 Task: Add Three Bridges Spinach and Bell Pepper Egg Bites made with Egg White to the cart.
Action: Mouse moved to (19, 133)
Screenshot: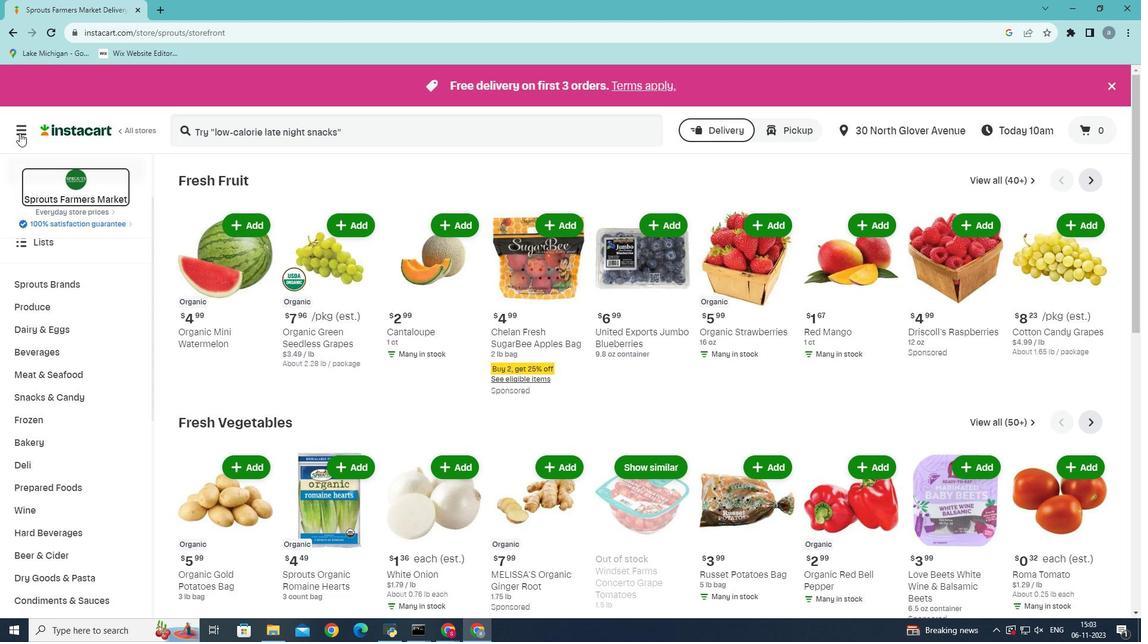 
Action: Mouse pressed left at (19, 133)
Screenshot: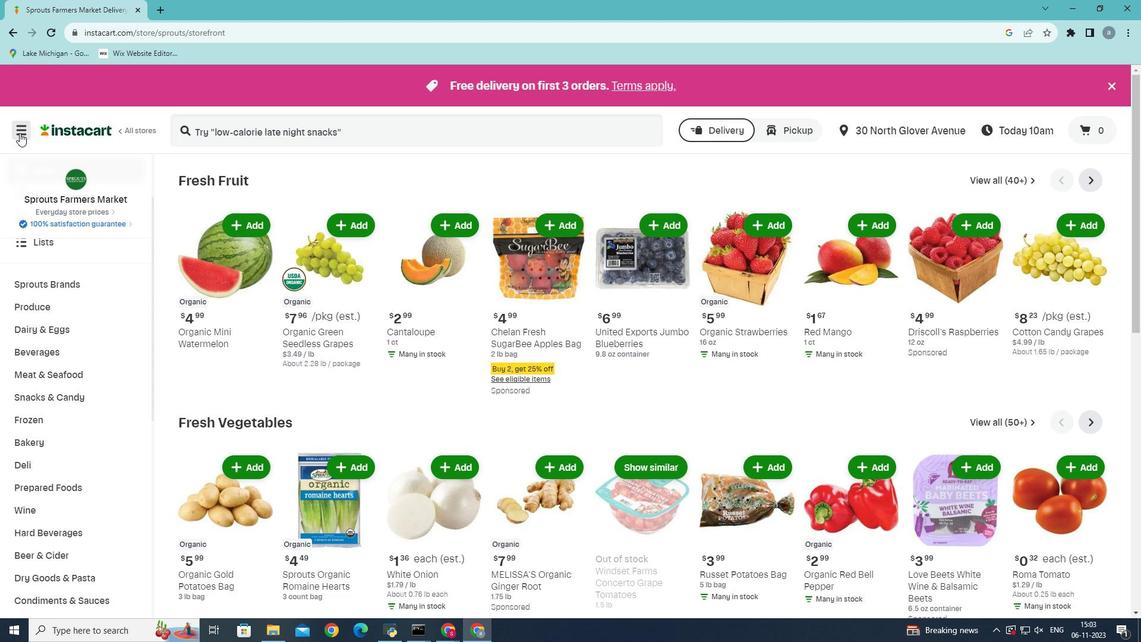 
Action: Mouse moved to (56, 331)
Screenshot: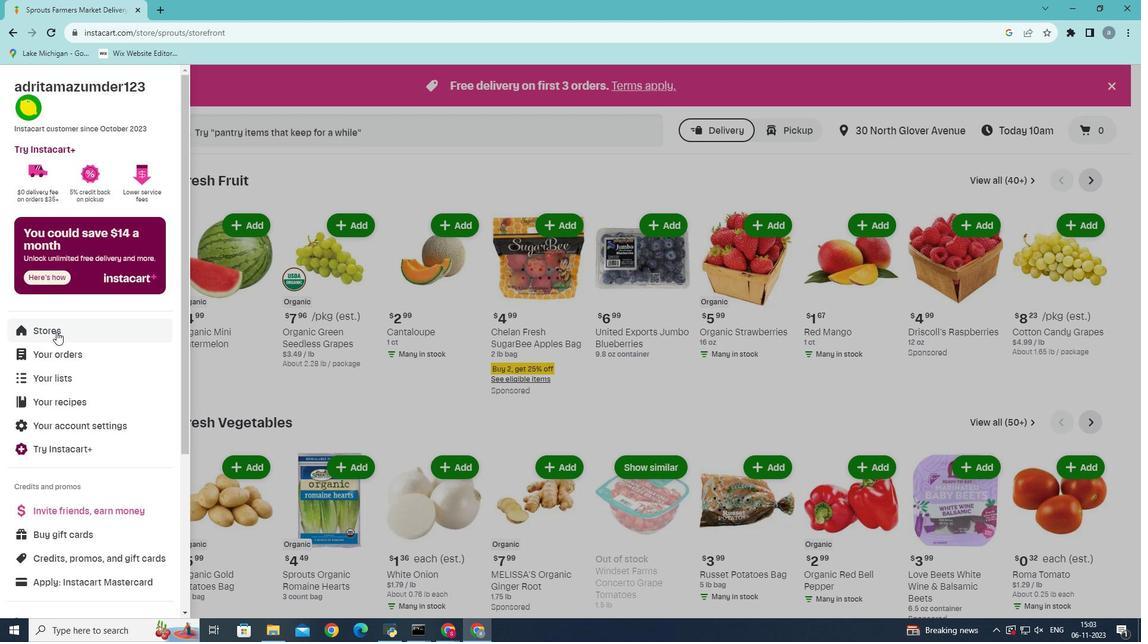 
Action: Mouse pressed left at (56, 331)
Screenshot: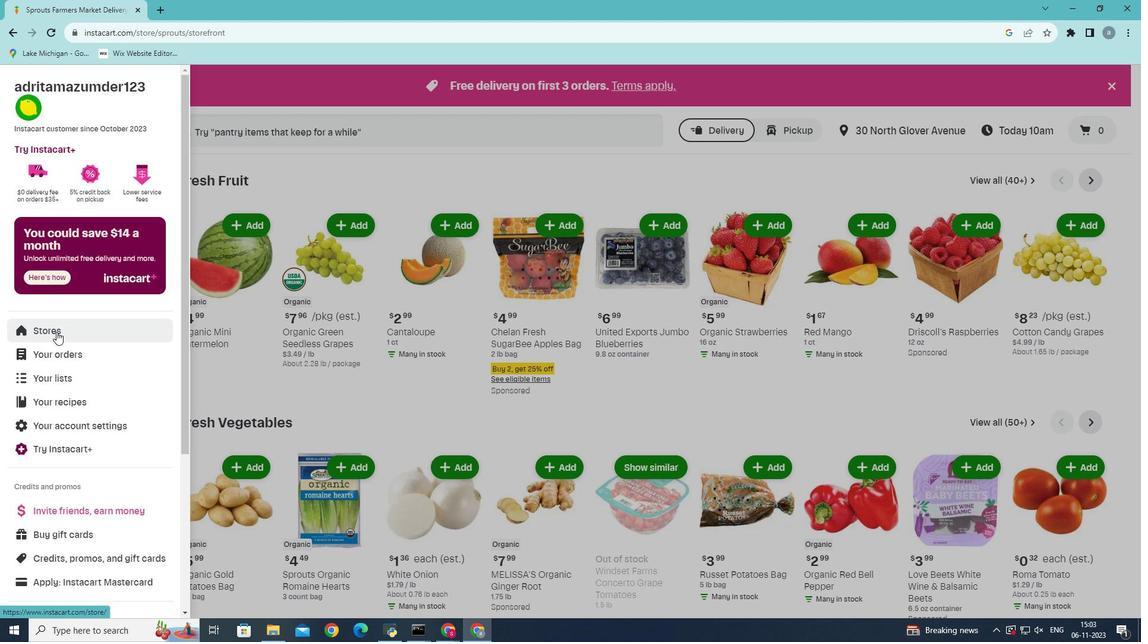 
Action: Mouse moved to (281, 144)
Screenshot: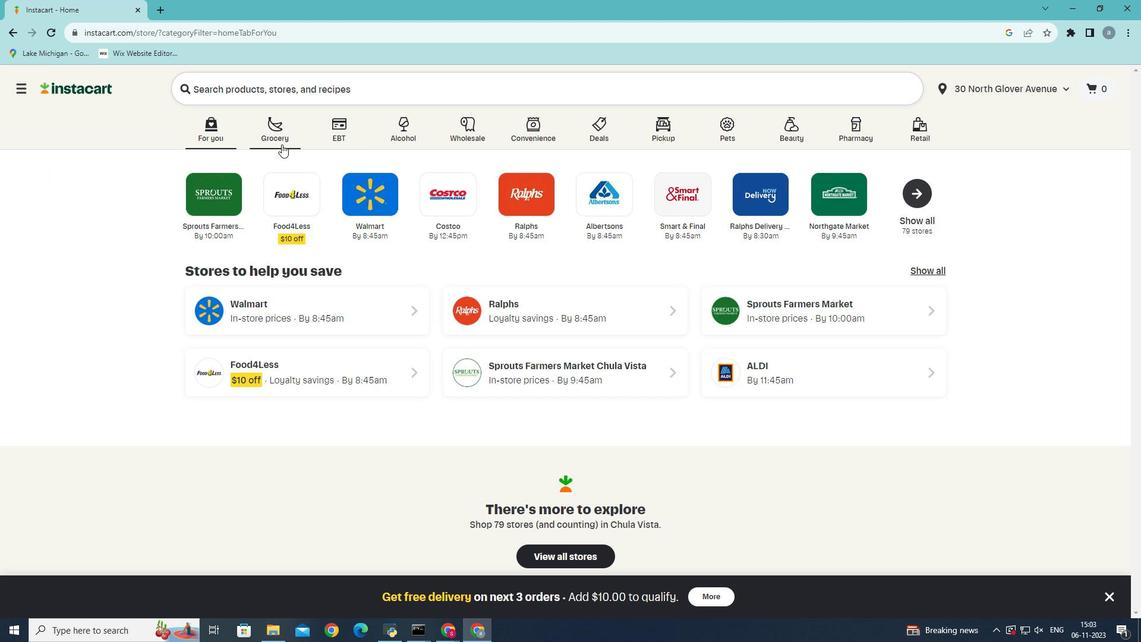 
Action: Mouse pressed left at (281, 144)
Screenshot: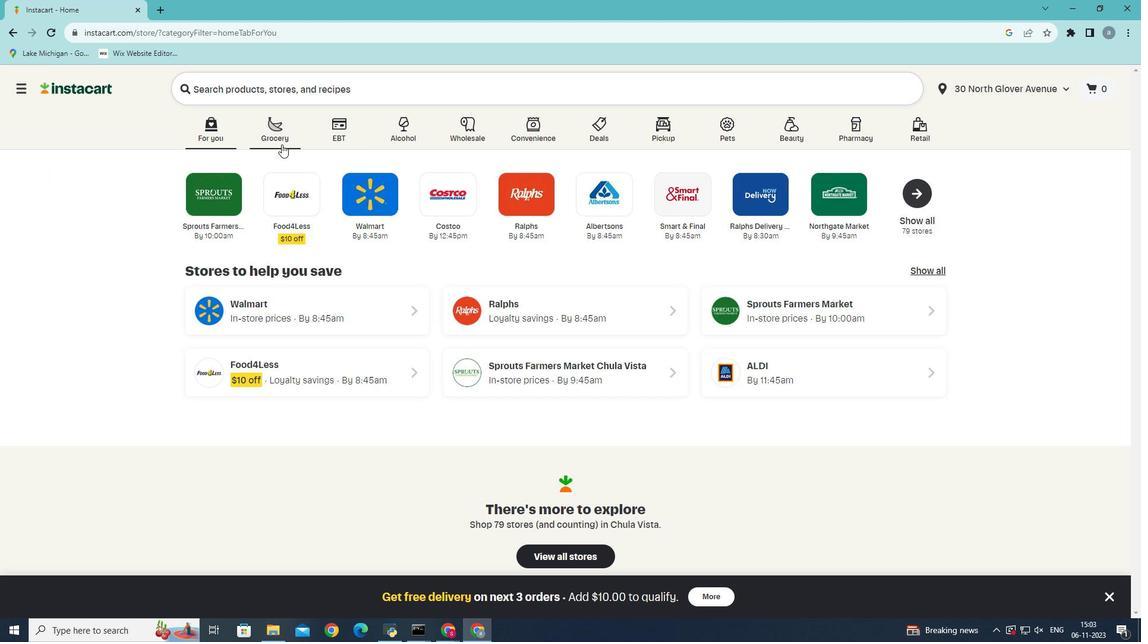 
Action: Mouse moved to (287, 355)
Screenshot: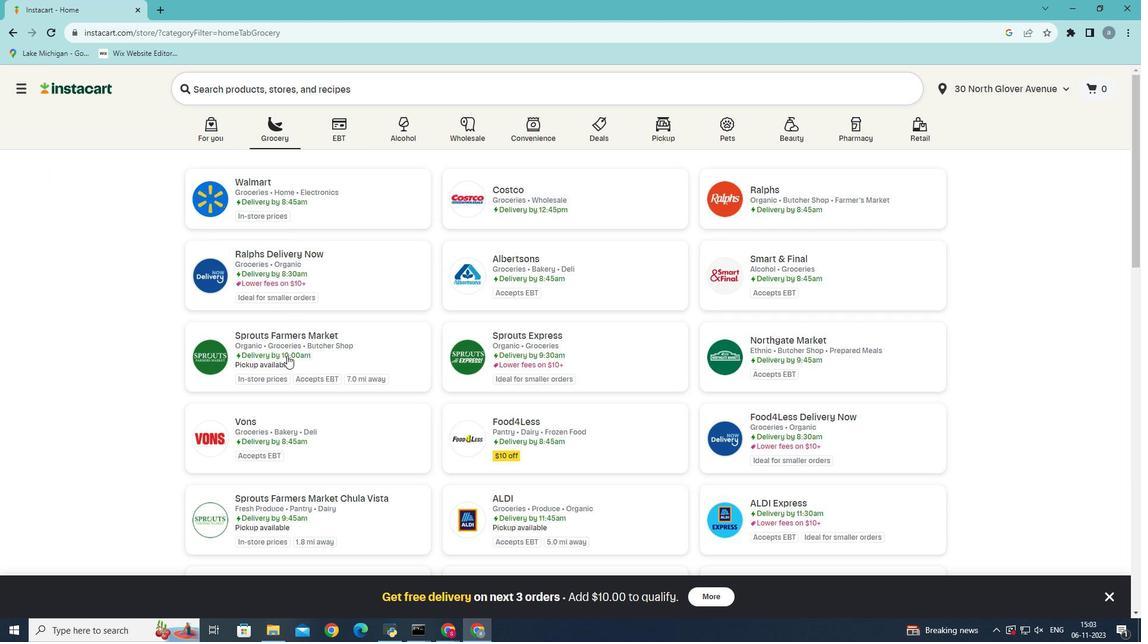 
Action: Mouse pressed left at (287, 355)
Screenshot: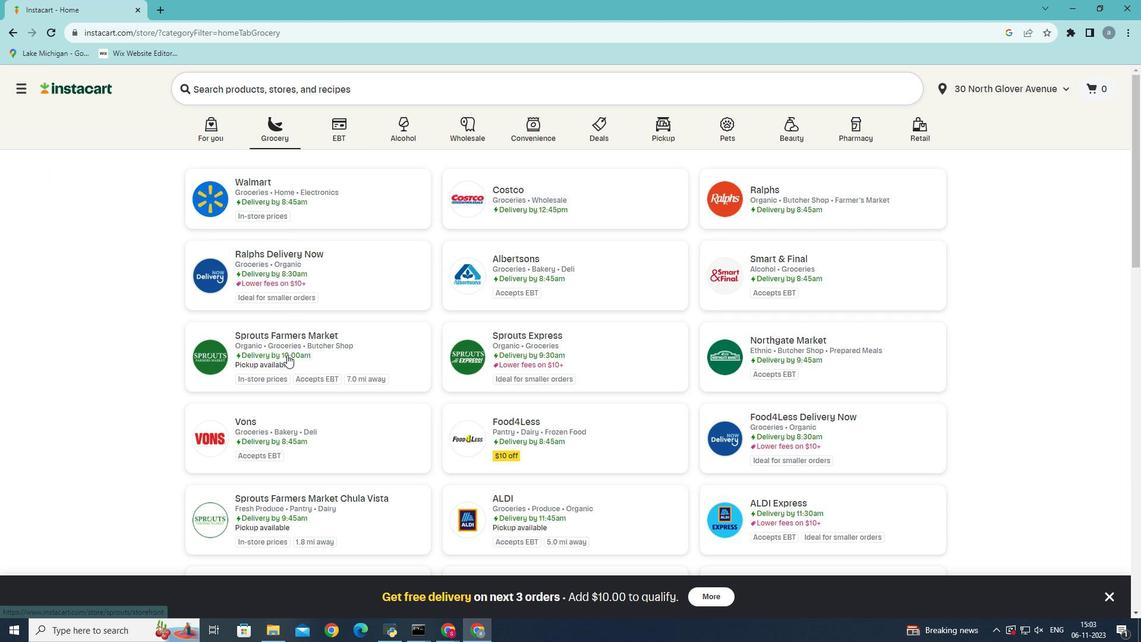 
Action: Mouse moved to (54, 609)
Screenshot: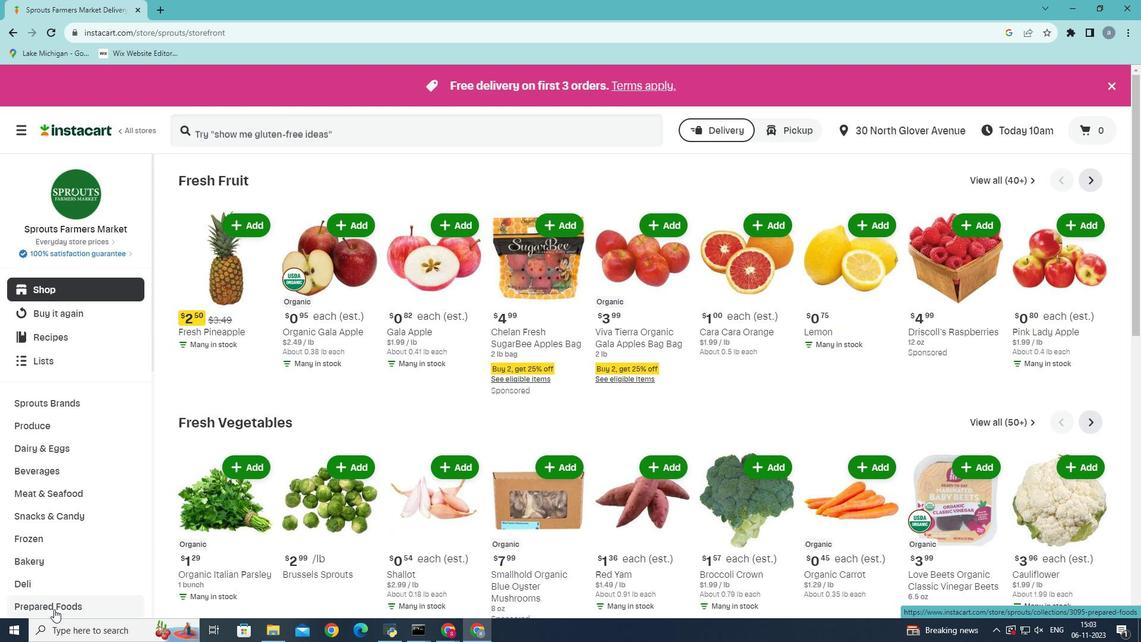 
Action: Mouse pressed left at (54, 609)
Screenshot: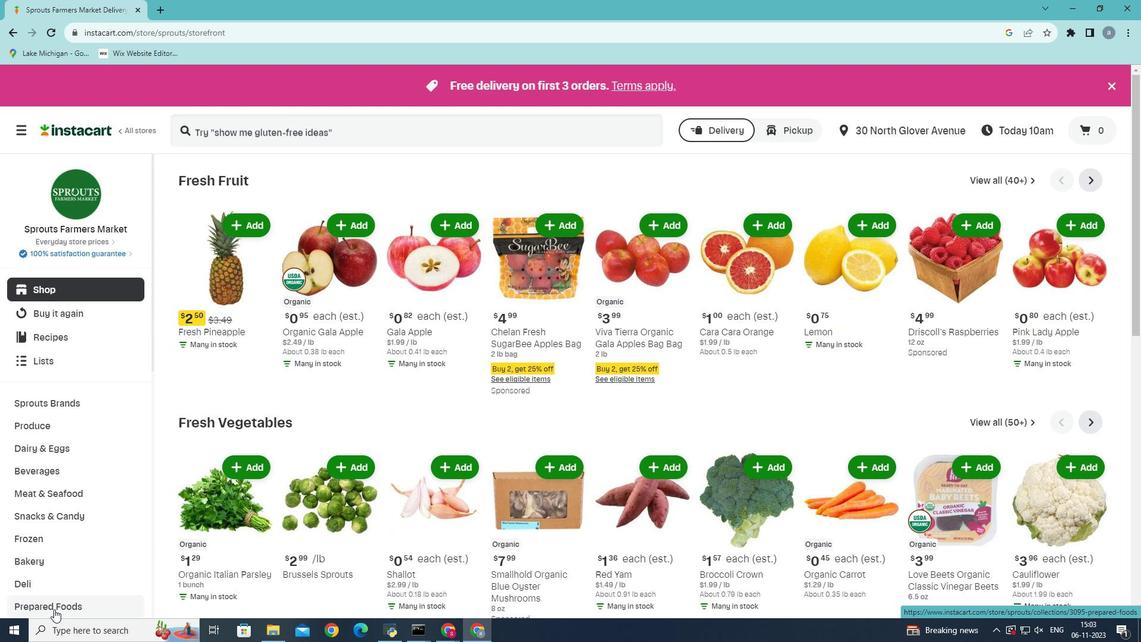 
Action: Mouse moved to (420, 211)
Screenshot: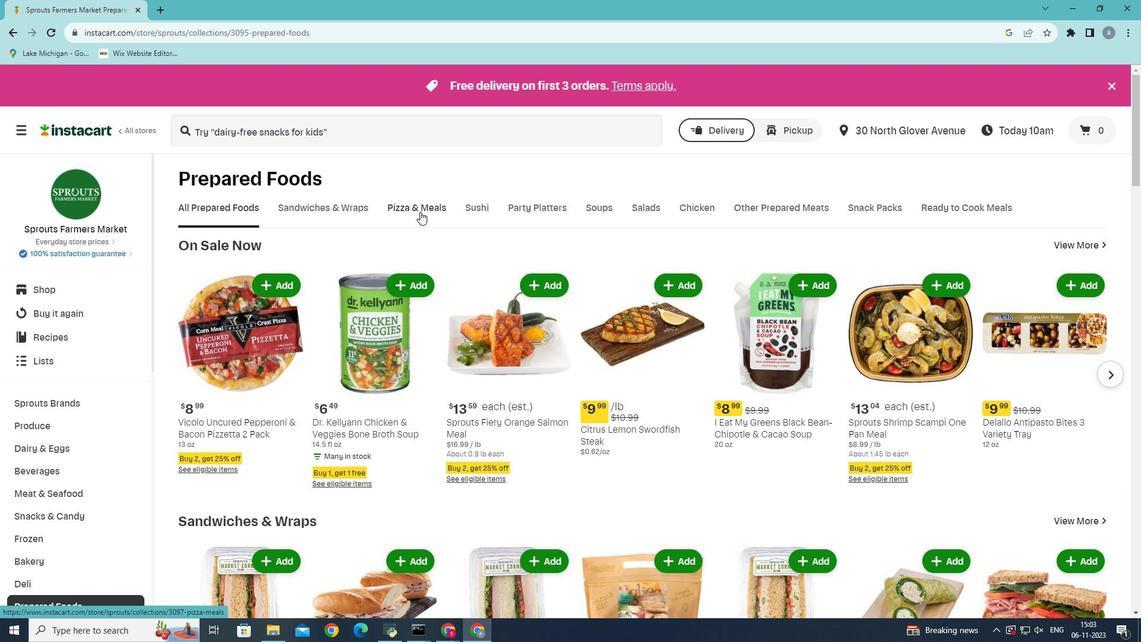 
Action: Mouse pressed left at (420, 211)
Screenshot: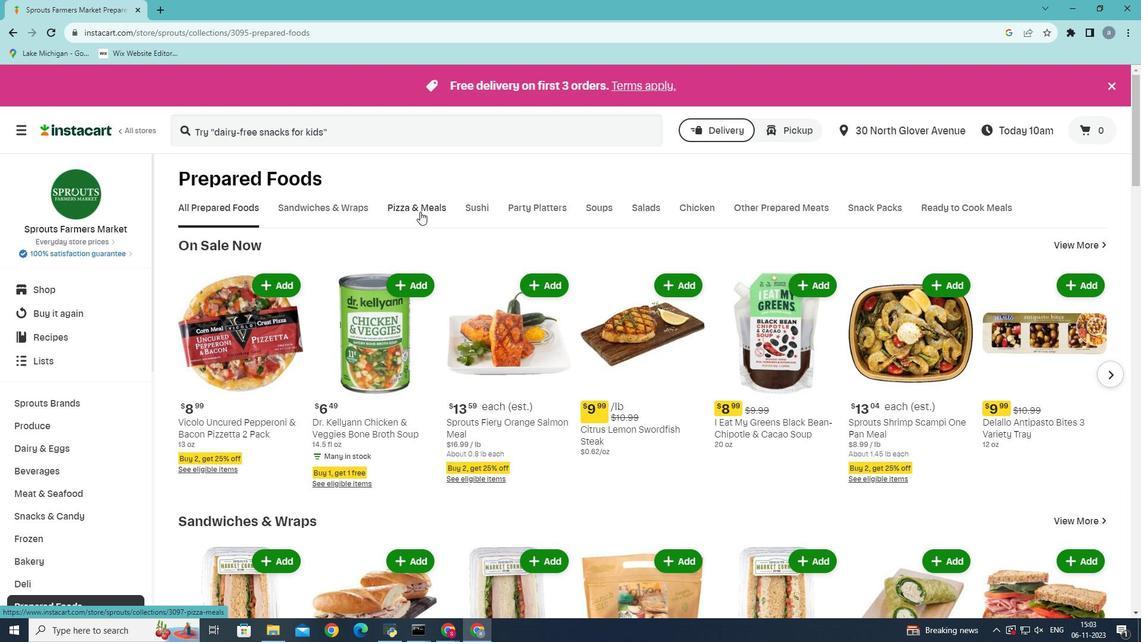 
Action: Mouse moved to (797, 258)
Screenshot: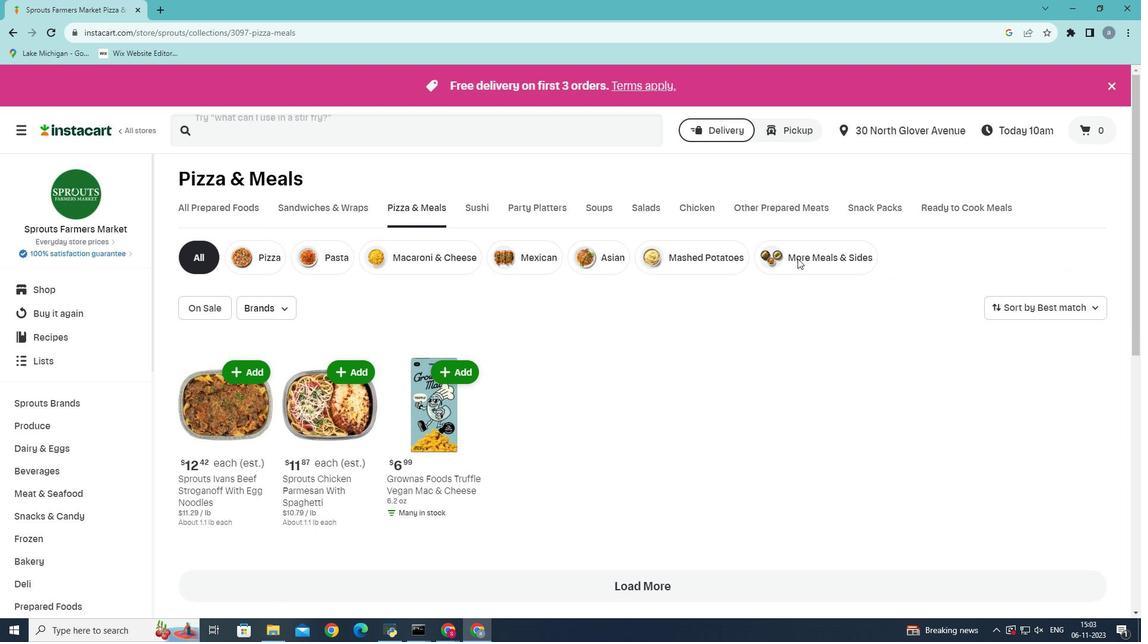 
Action: Mouse pressed left at (797, 258)
Screenshot: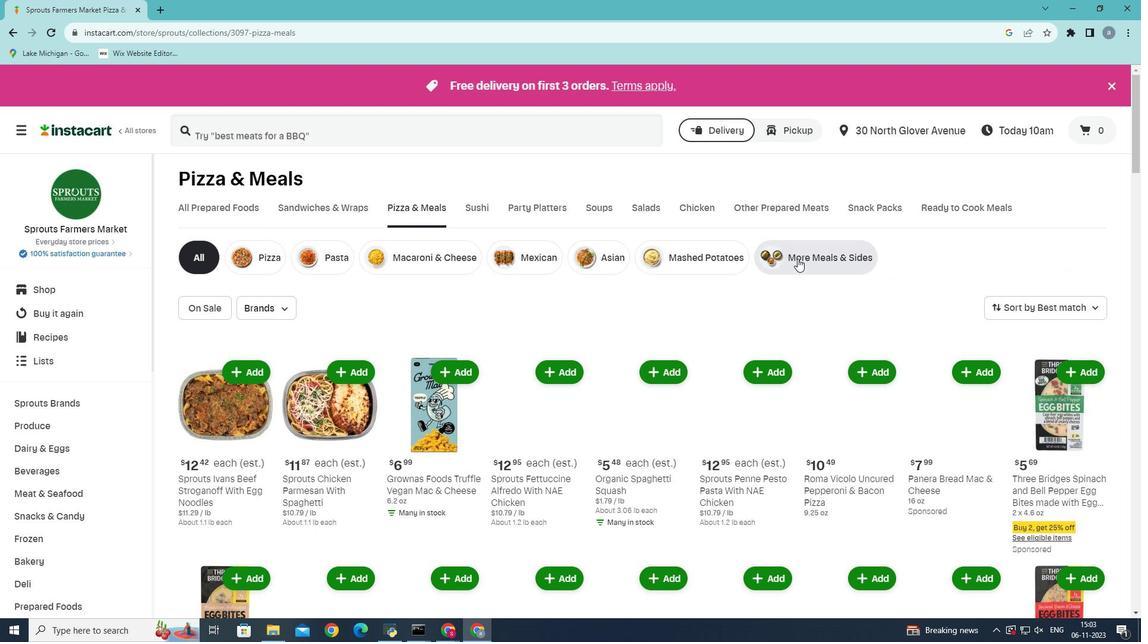 
Action: Mouse moved to (247, 132)
Screenshot: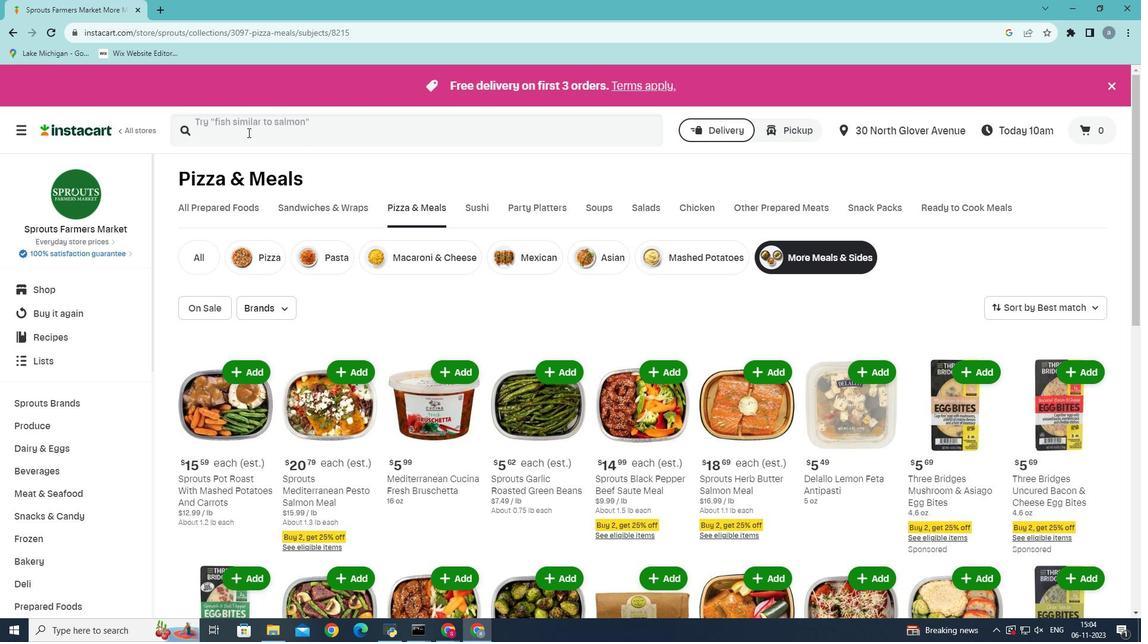 
Action: Mouse pressed left at (247, 132)
Screenshot: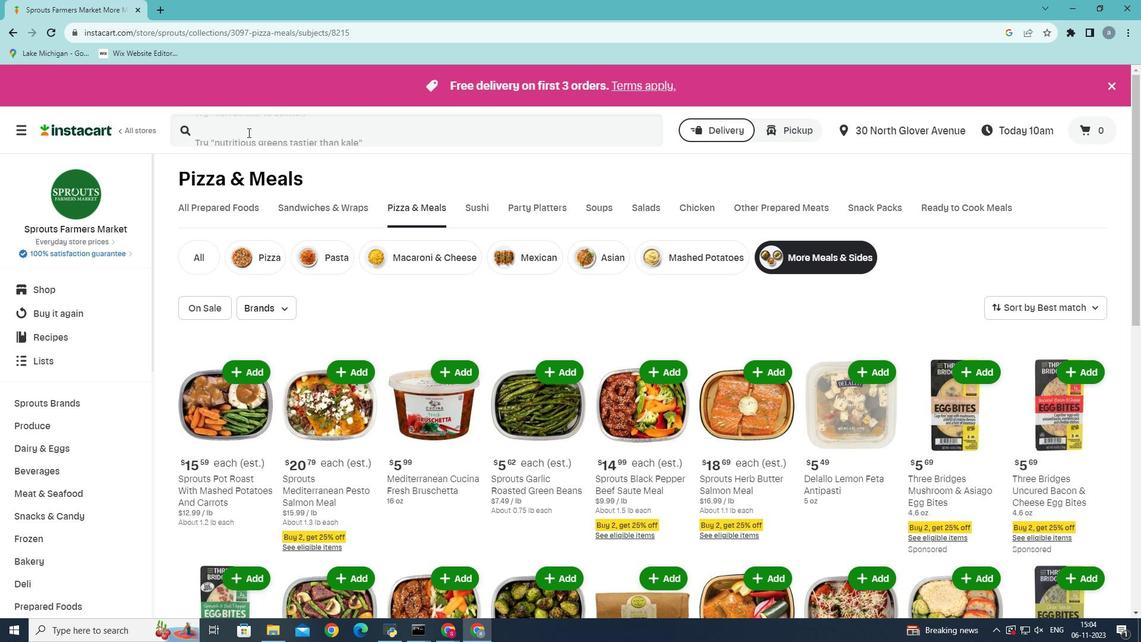 
Action: Key pressed three<Key.space>bridges<Key.space>spinach<Key.space>and<Key.space>bell<Key.space>pepper<Key.space>egg<Key.space>bites<Key.space>made<Key.space>with<Key.space>egg<Key.space>white<Key.enter>
Screenshot: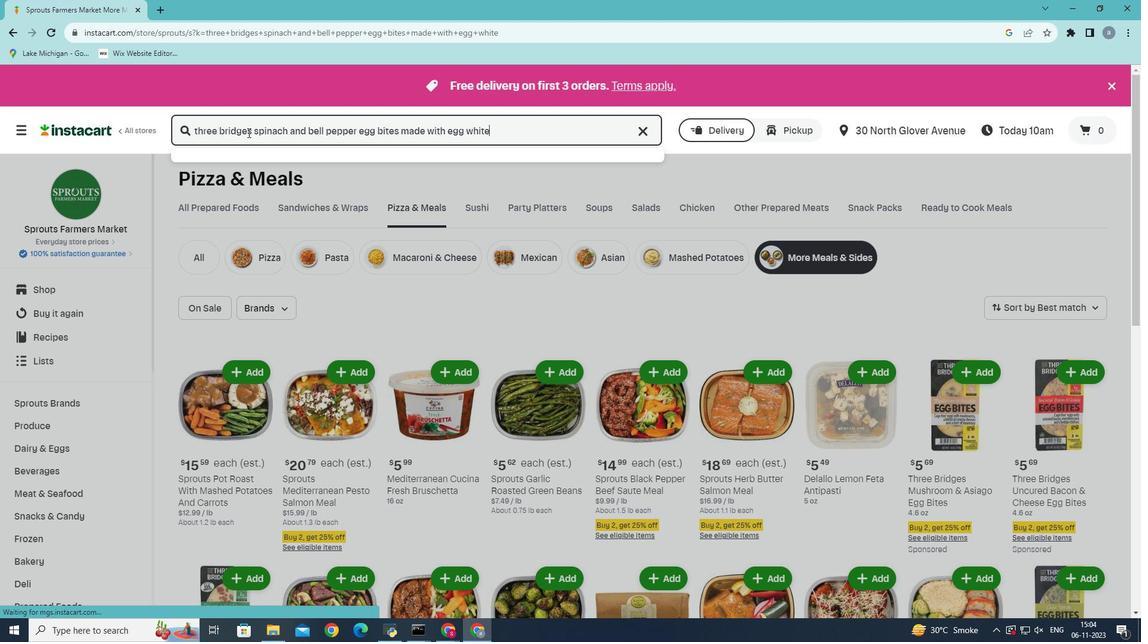 
Action: Mouse moved to (332, 255)
Screenshot: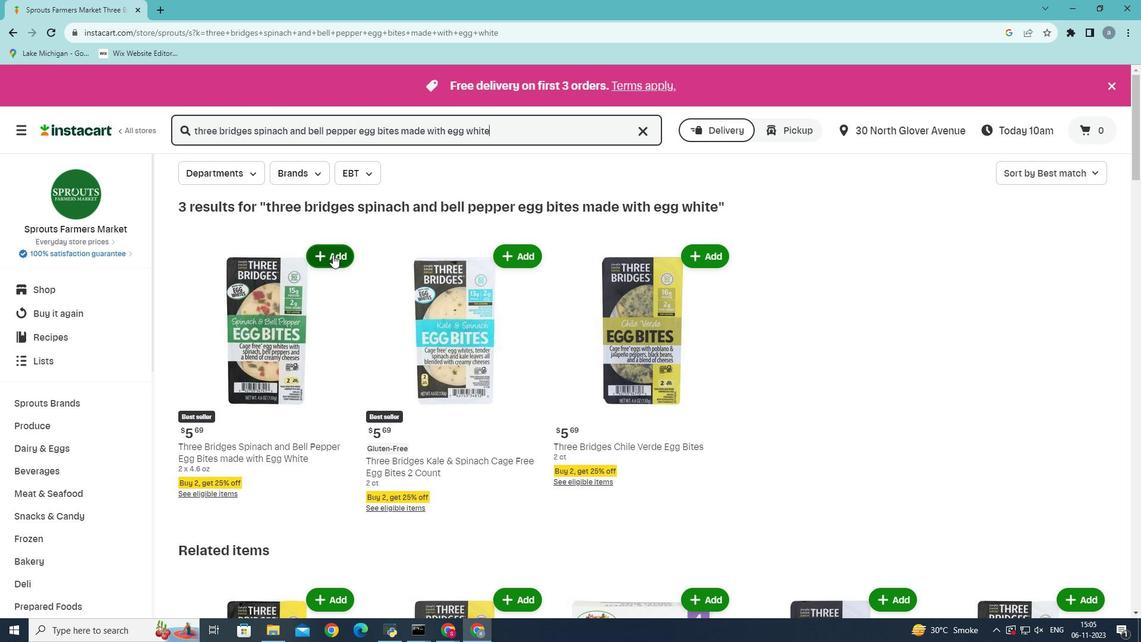 
Action: Mouse pressed left at (332, 255)
Screenshot: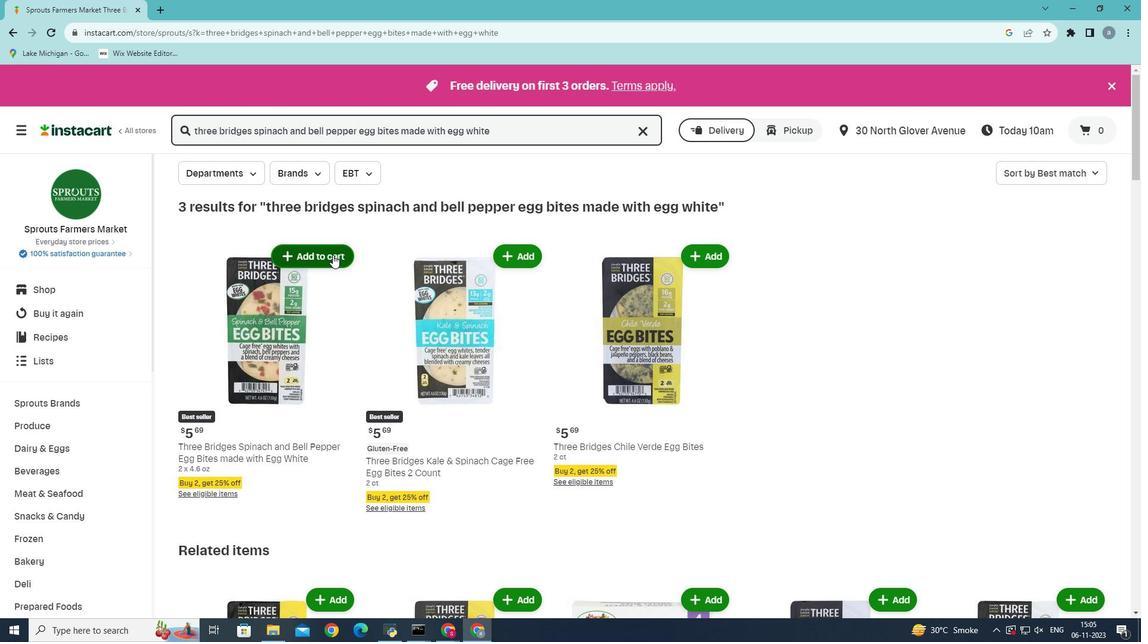 
